 Task: Create Card Employee Handbook Review in Board Knowledge Management Techniques to Workspace E-commerce Solutions. Create Card Tennis Review in Board Diversity and Inclusion Training and Education to Workspace E-commerce Solutions. Create Card Employee Benefits Review in Board Content Marketing Interactive Quiz Strategy and Execution to Workspace E-commerce Solutions
Action: Key pressed <Key.shift>EMPLOYEE<Key.space><Key.shift>HANDBOOK<Key.space><Key.shift>REVIEW<Key.enter>
Screenshot: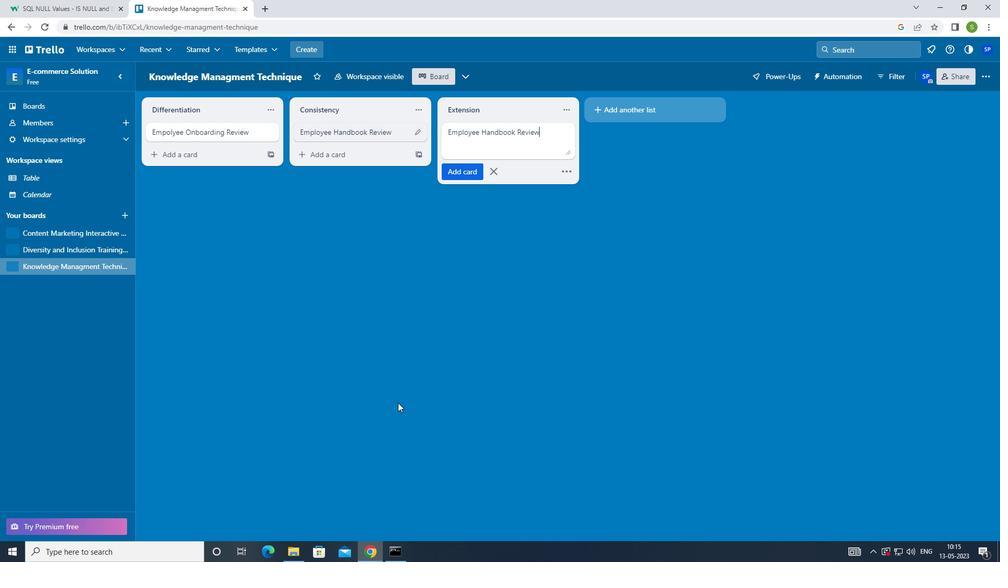 
Action: Mouse moved to (71, 248)
Screenshot: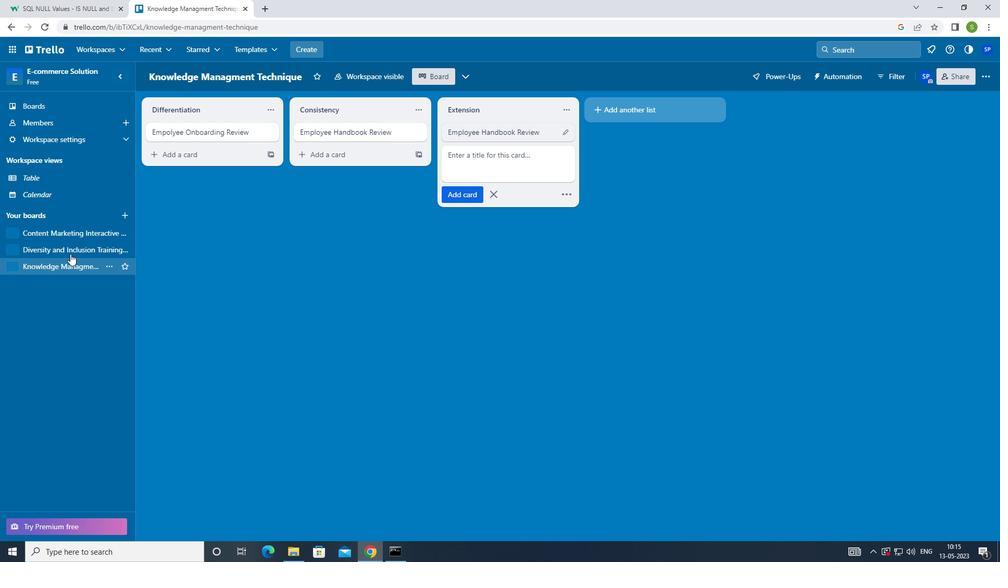 
Action: Mouse pressed left at (71, 248)
Screenshot: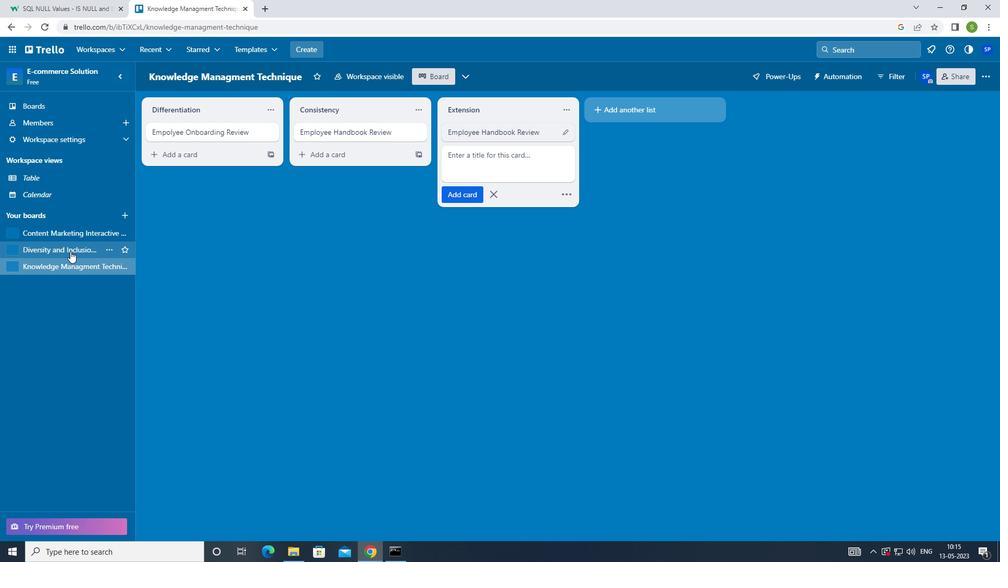 
Action: Mouse moved to (480, 141)
Screenshot: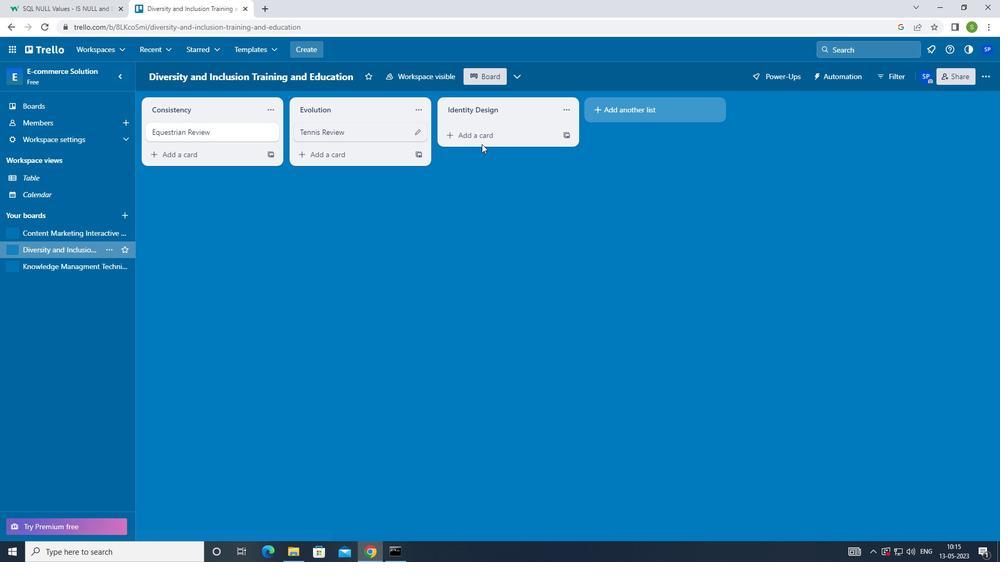 
Action: Mouse pressed left at (480, 141)
Screenshot: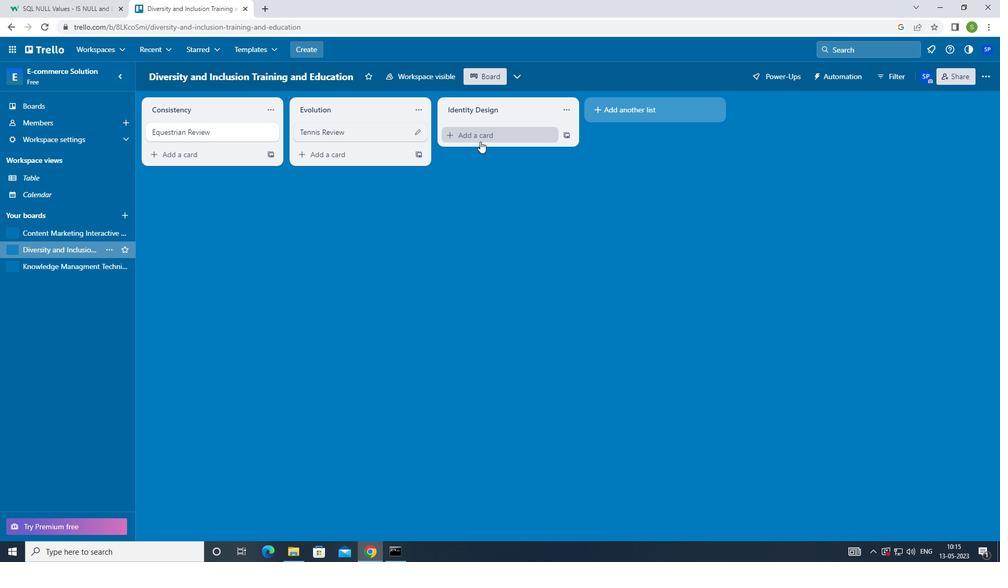 
Action: Mouse moved to (452, 291)
Screenshot: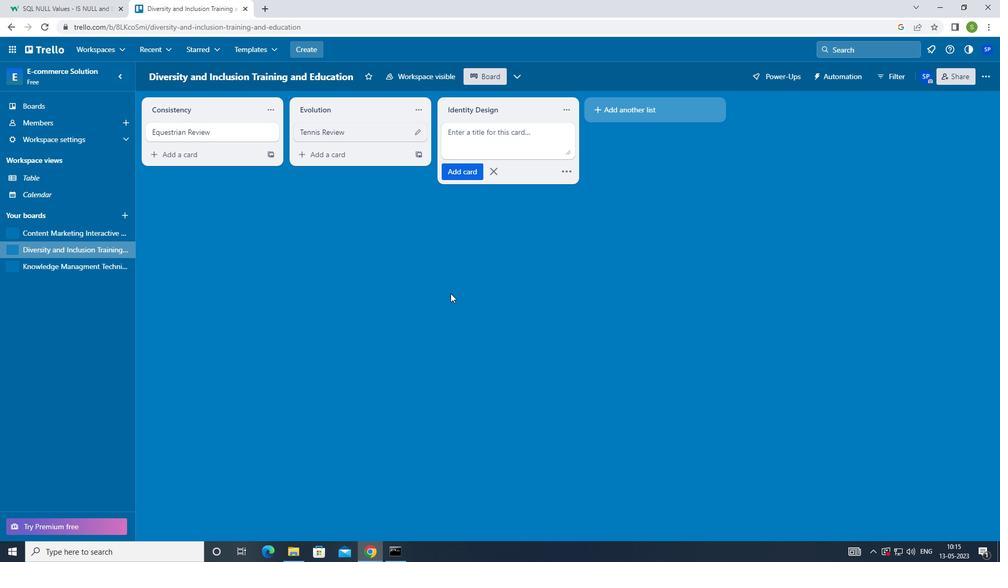 
Action: Key pressed <Key.shift>TESSI<Key.backspace><Key.backspace><Key.backspace>NNIS<Key.space><Key.shift>REVE<Key.backspace>IEW<Key.enter>
Screenshot: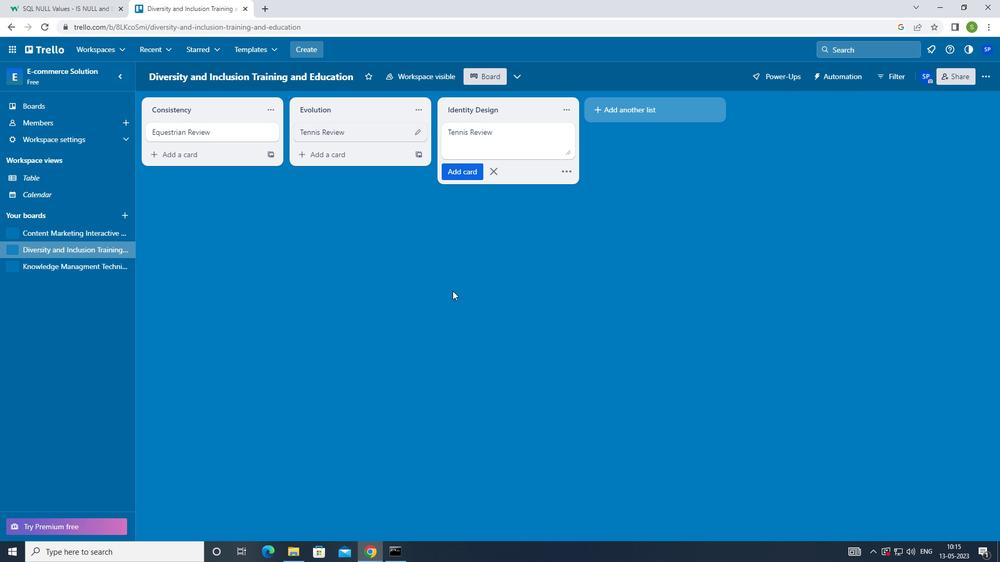 
Action: Mouse moved to (71, 233)
Screenshot: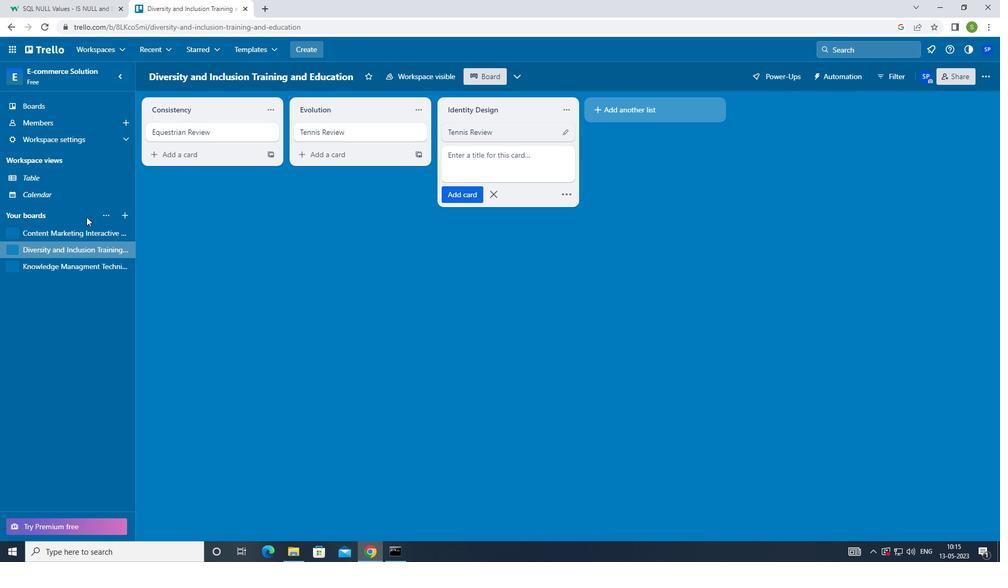 
Action: Mouse pressed left at (71, 233)
Screenshot: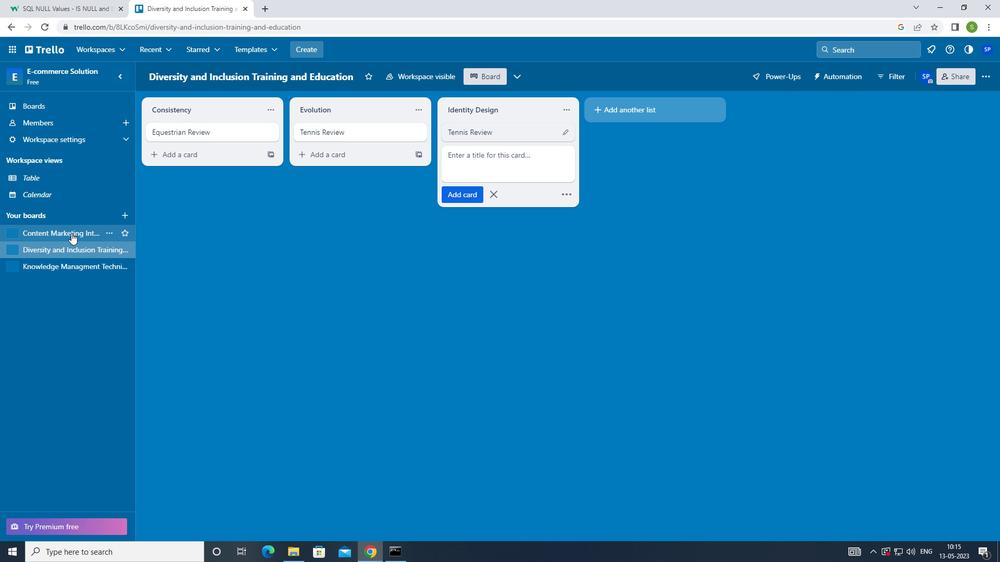 
Action: Mouse moved to (482, 133)
Screenshot: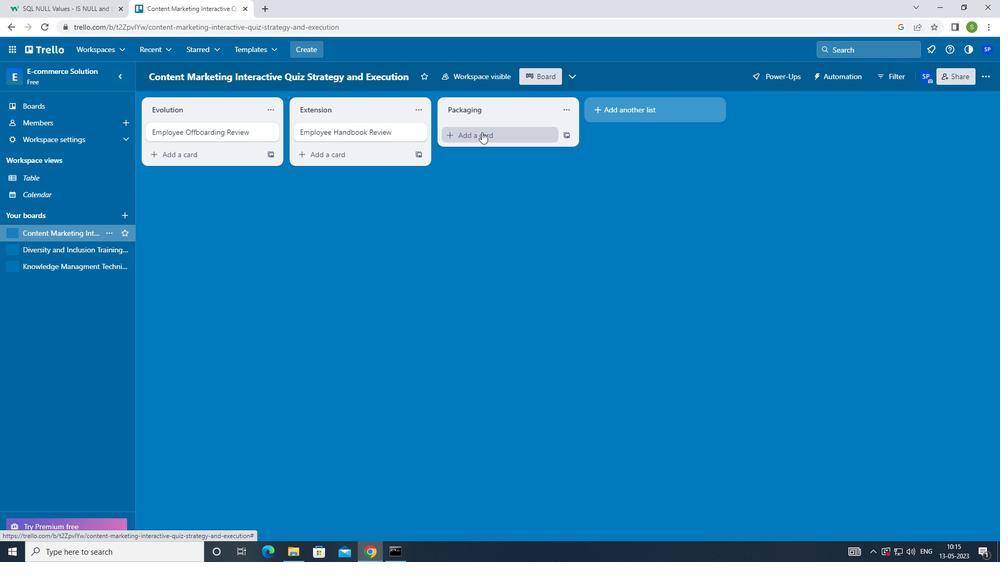 
Action: Mouse pressed left at (482, 133)
Screenshot: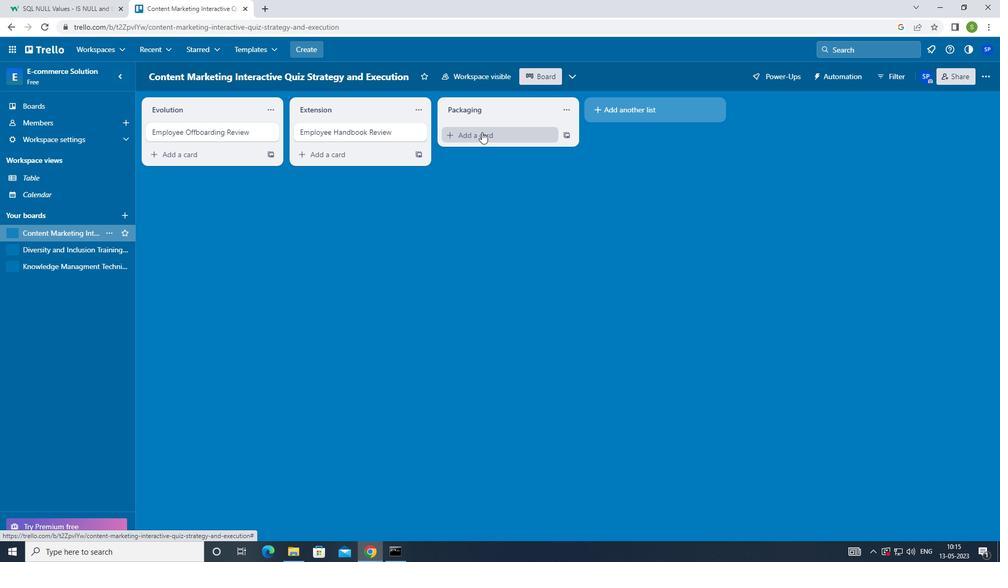 
Action: Mouse moved to (462, 256)
Screenshot: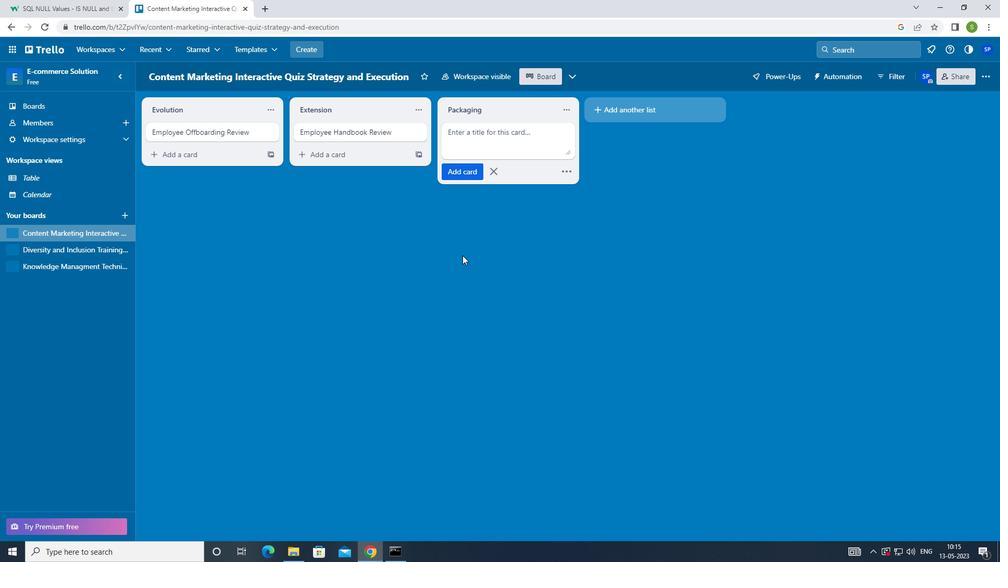 
Action: Key pressed <Key.shift>EMPLOYEE<Key.space><Key.shift>BENEFIT<Key.space><Key.shift>REVIEW<Key.enter><Key.f8>
Screenshot: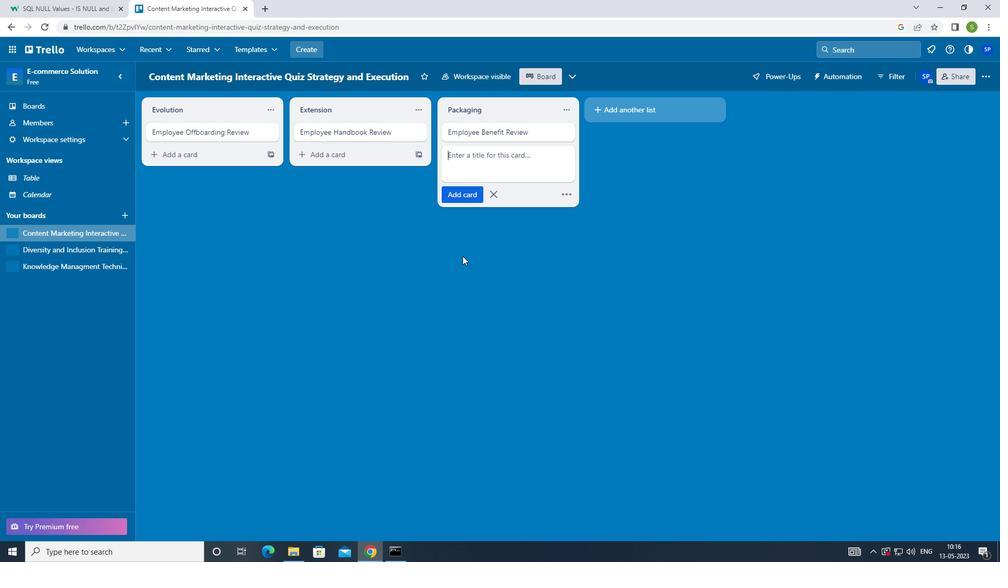 
